 Task: Change arrow line weight to 12PX.
Action: Mouse moved to (613, 331)
Screenshot: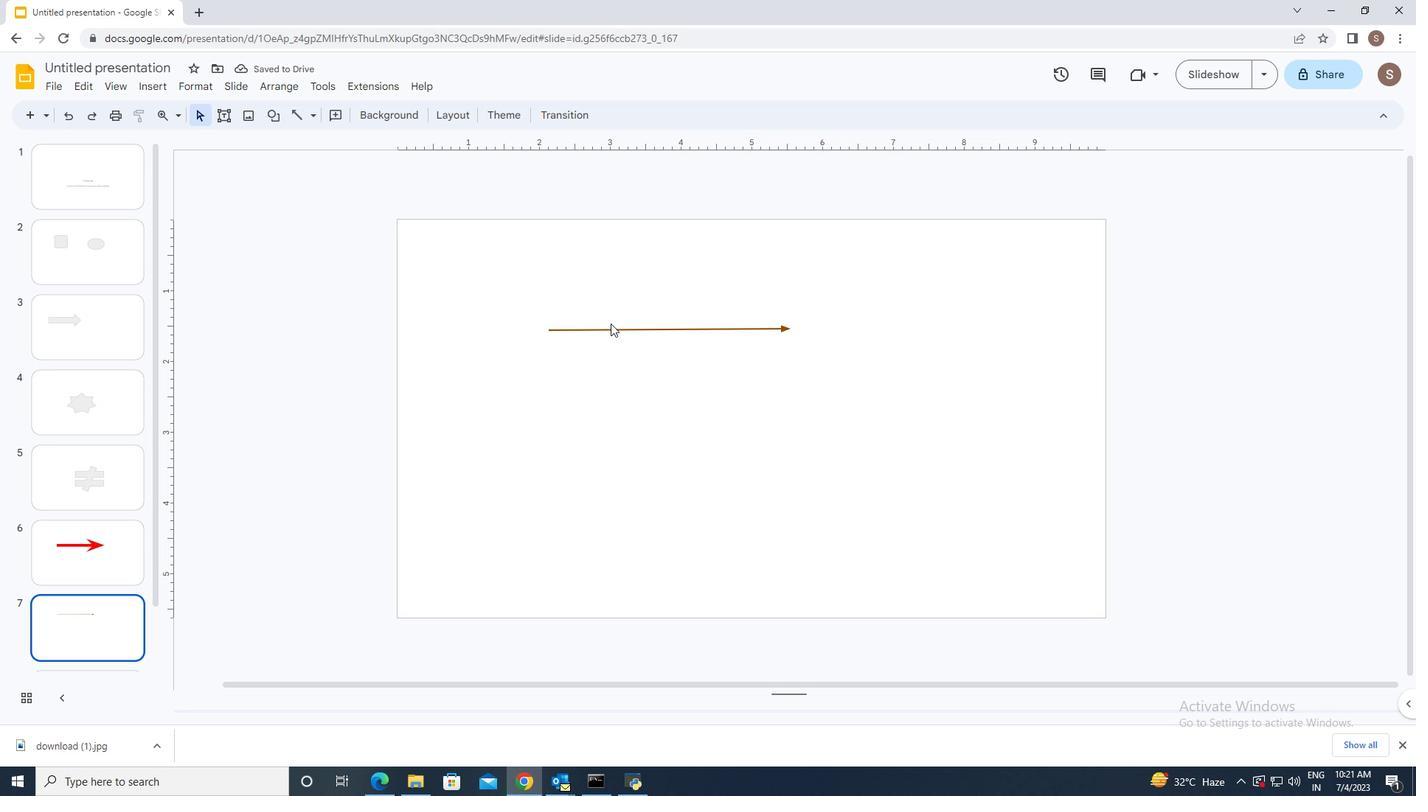 
Action: Mouse pressed left at (613, 331)
Screenshot: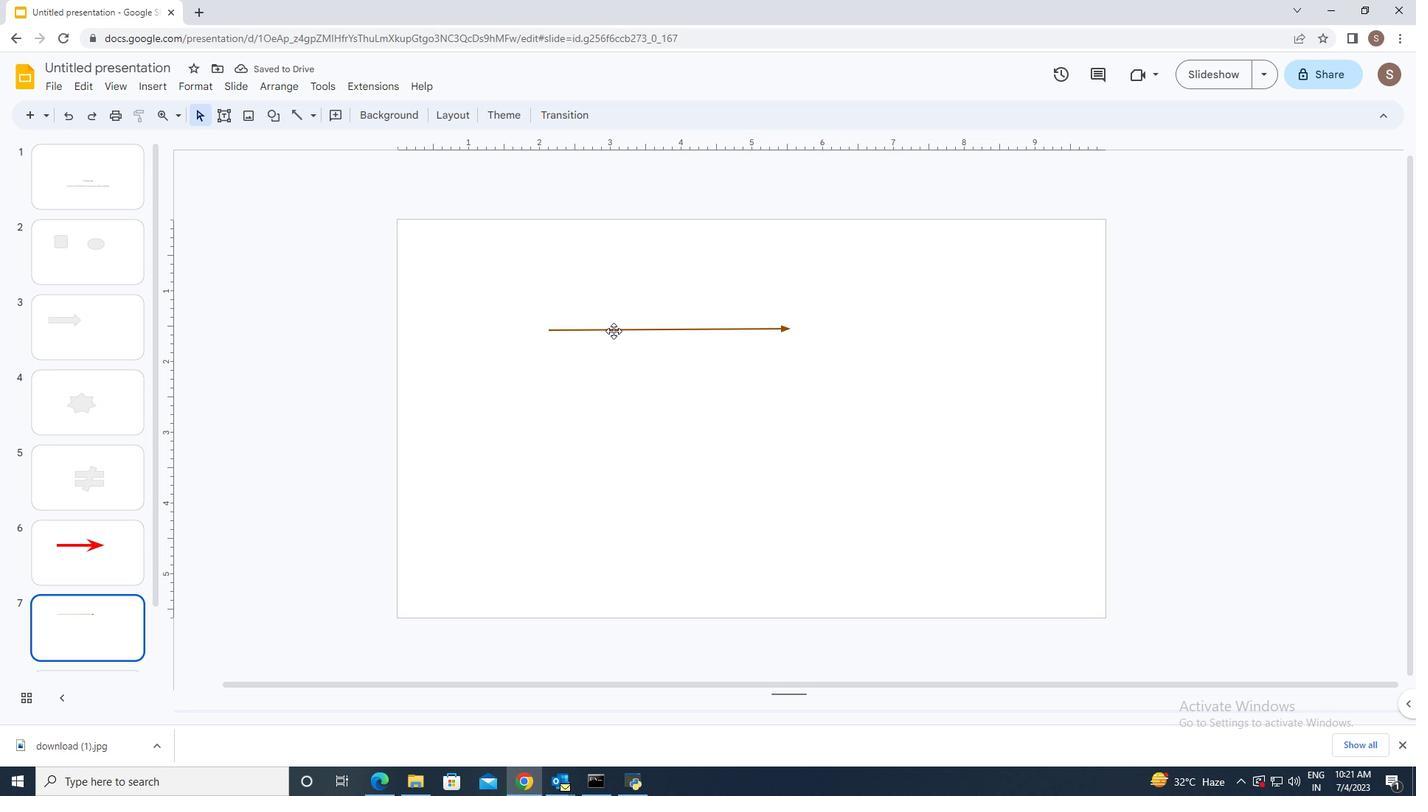 
Action: Mouse moved to (357, 112)
Screenshot: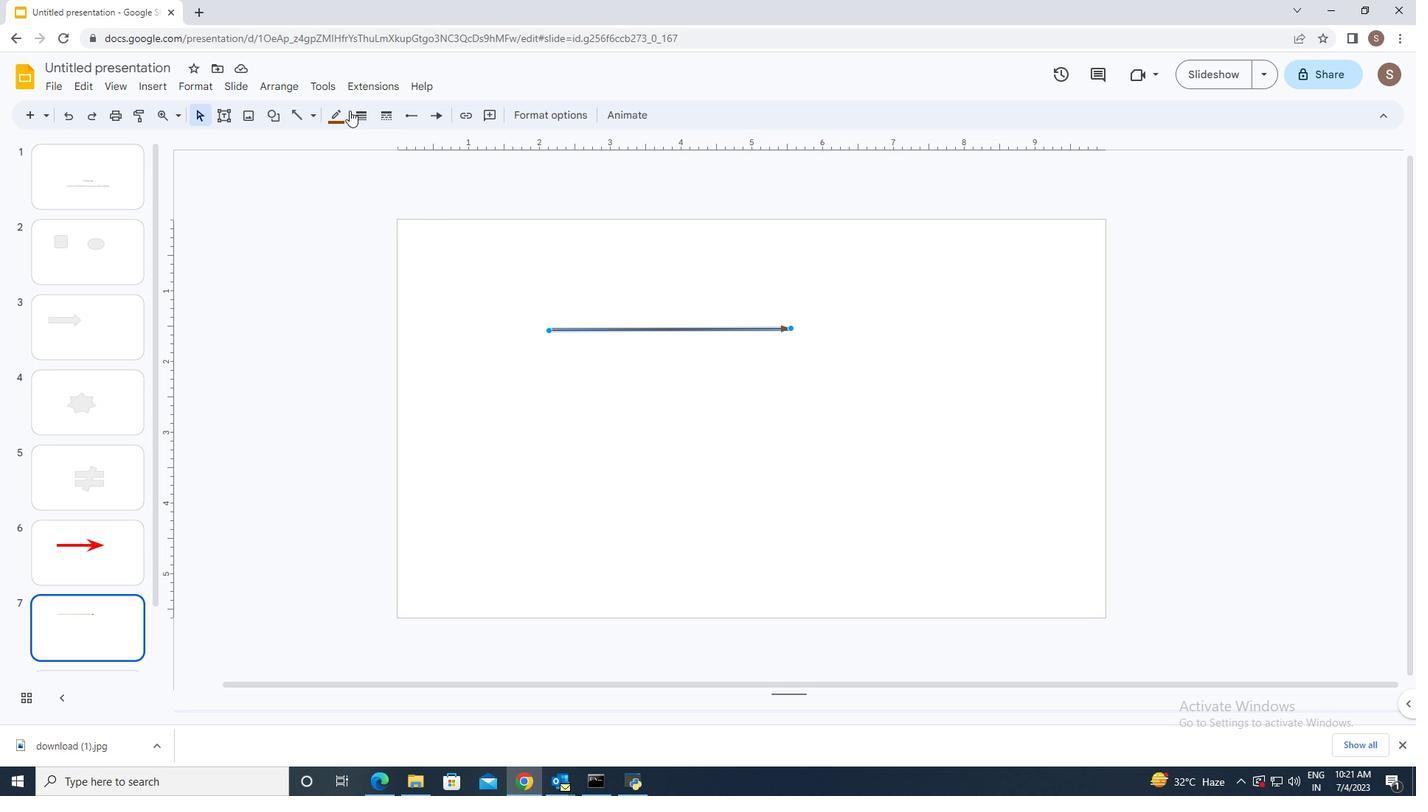 
Action: Mouse pressed left at (357, 112)
Screenshot: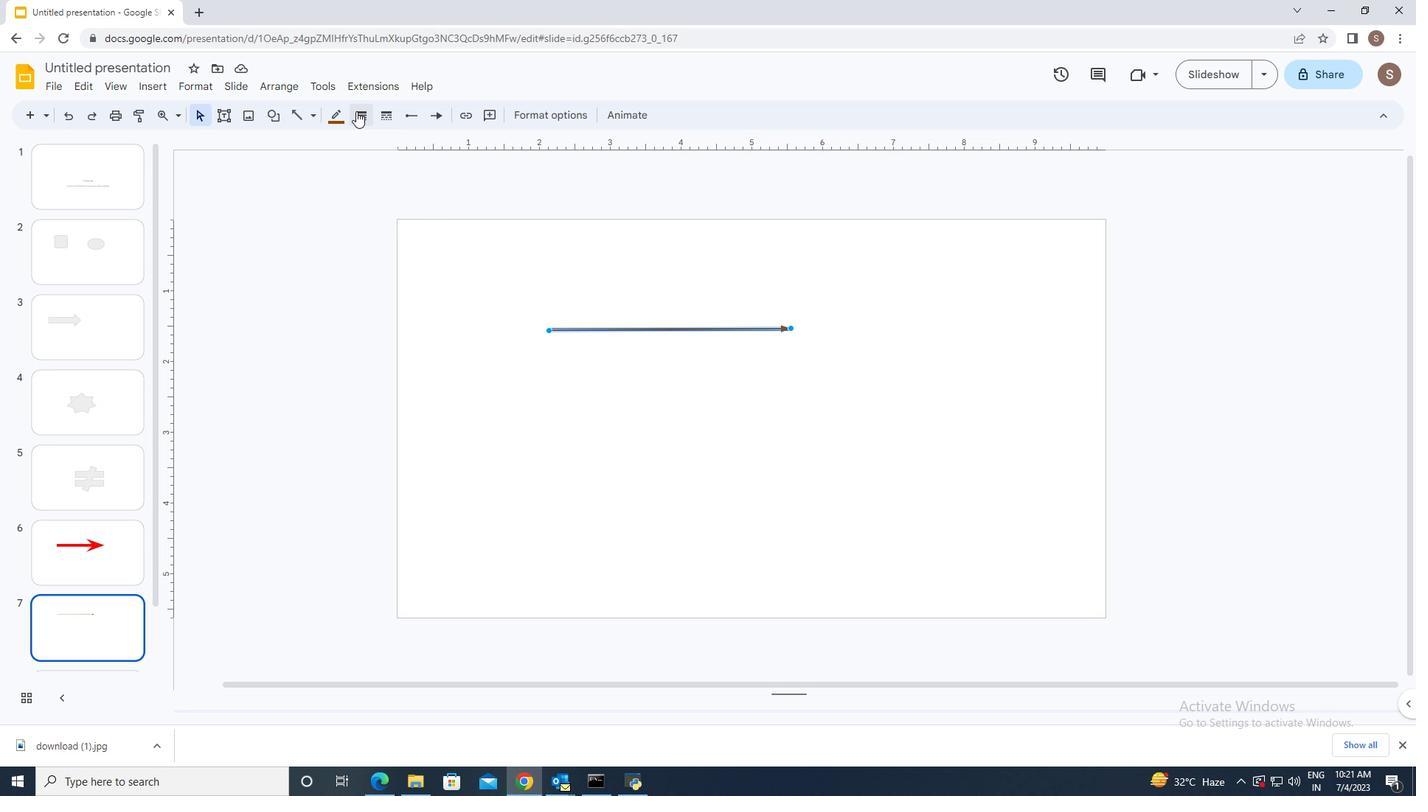 
Action: Mouse moved to (373, 252)
Screenshot: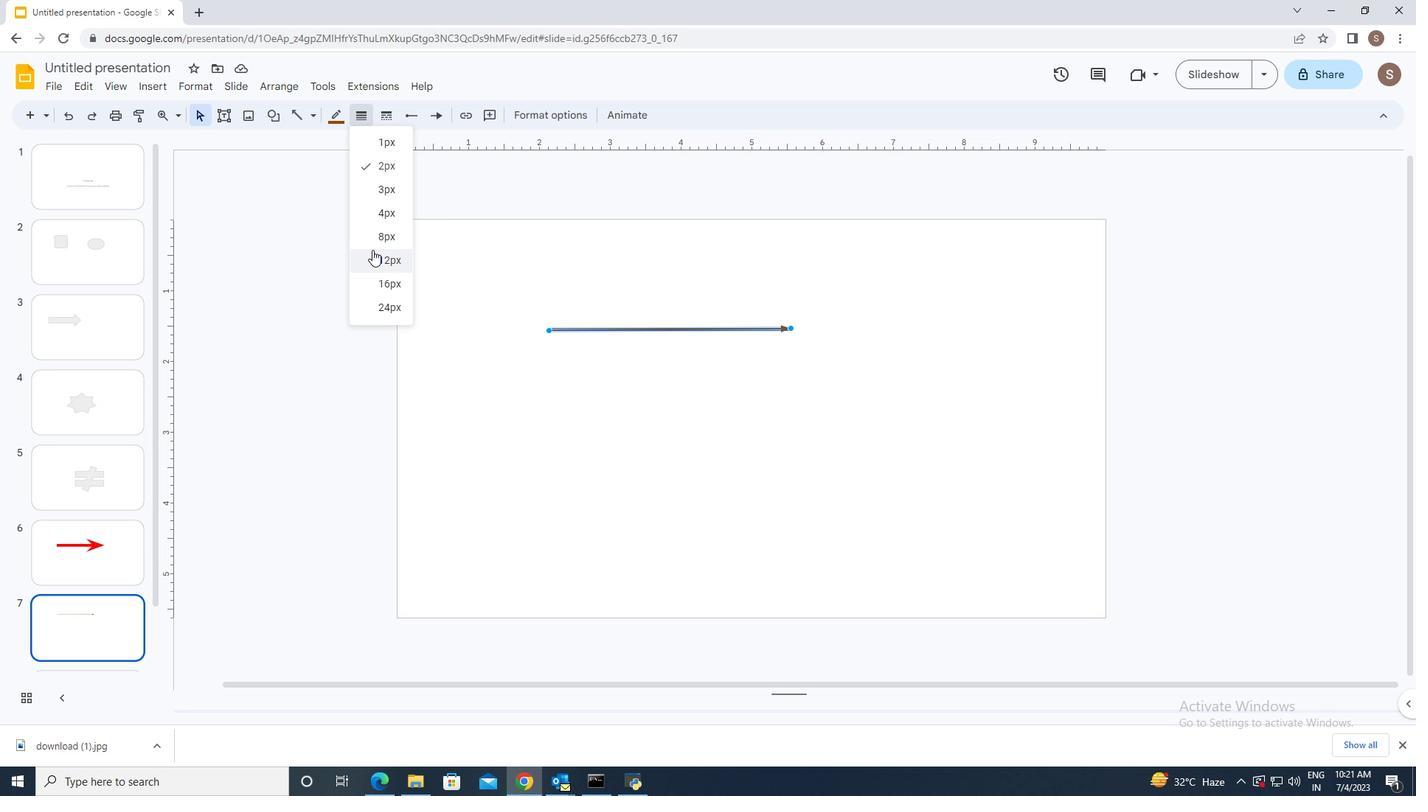 
Action: Mouse pressed left at (373, 252)
Screenshot: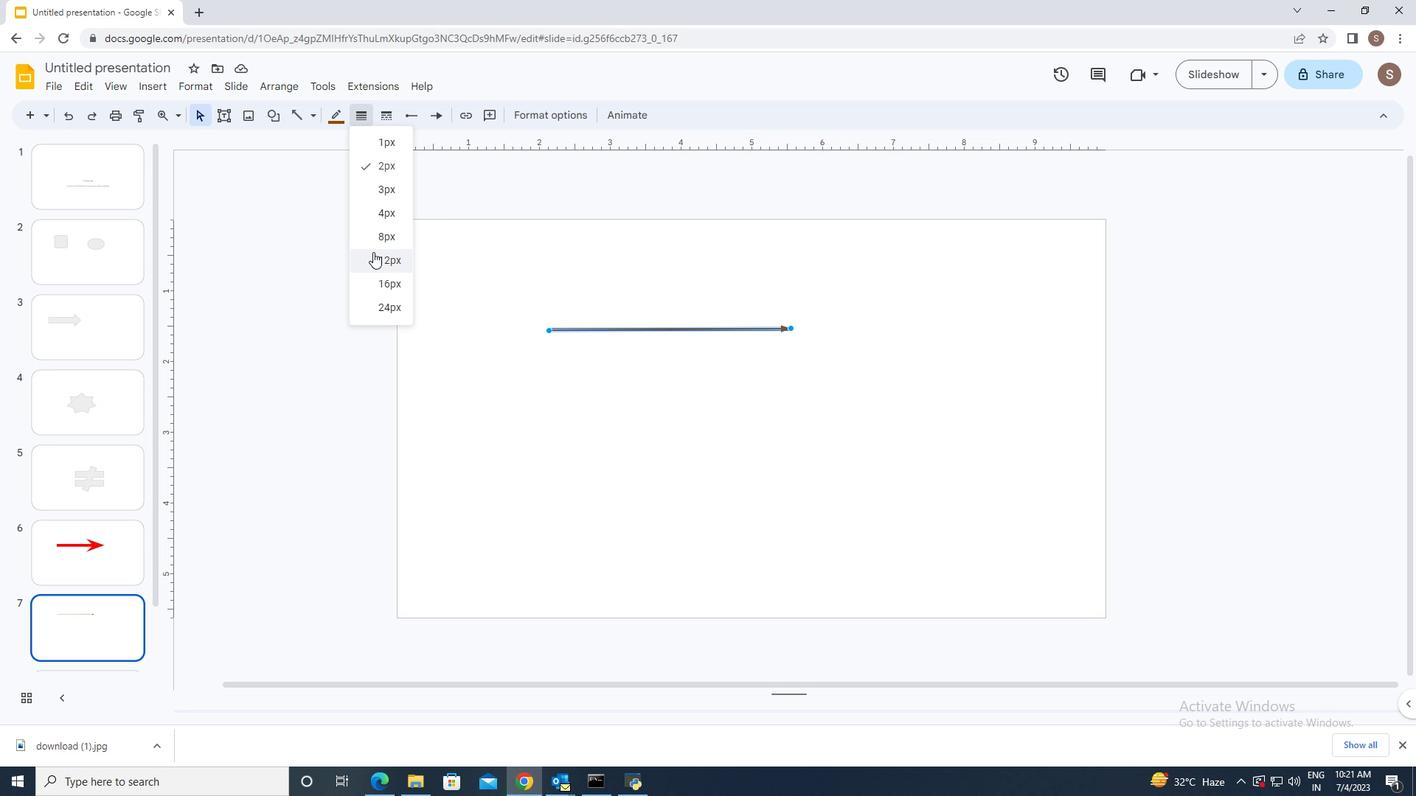 
Action: Mouse moved to (515, 455)
Screenshot: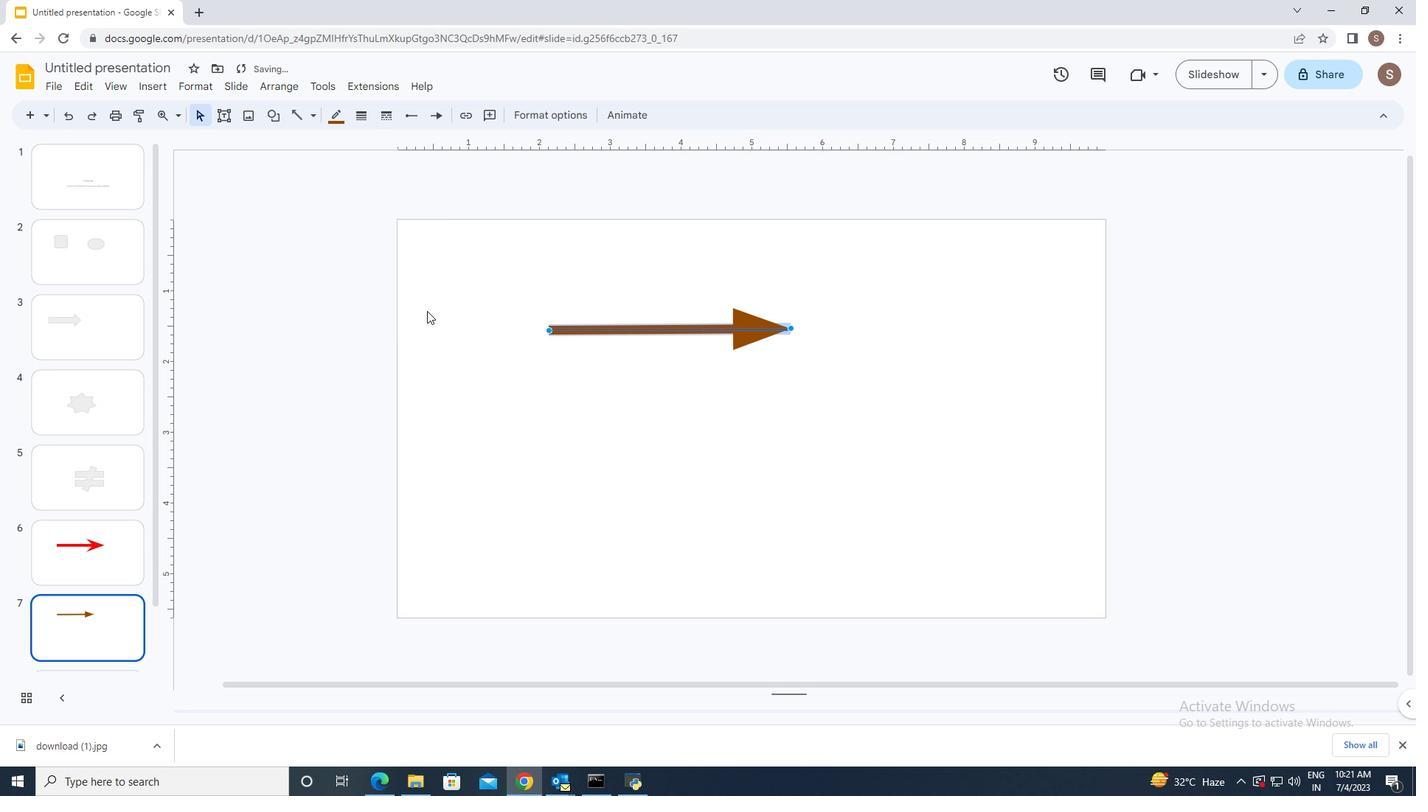 
Action: Mouse pressed left at (515, 455)
Screenshot: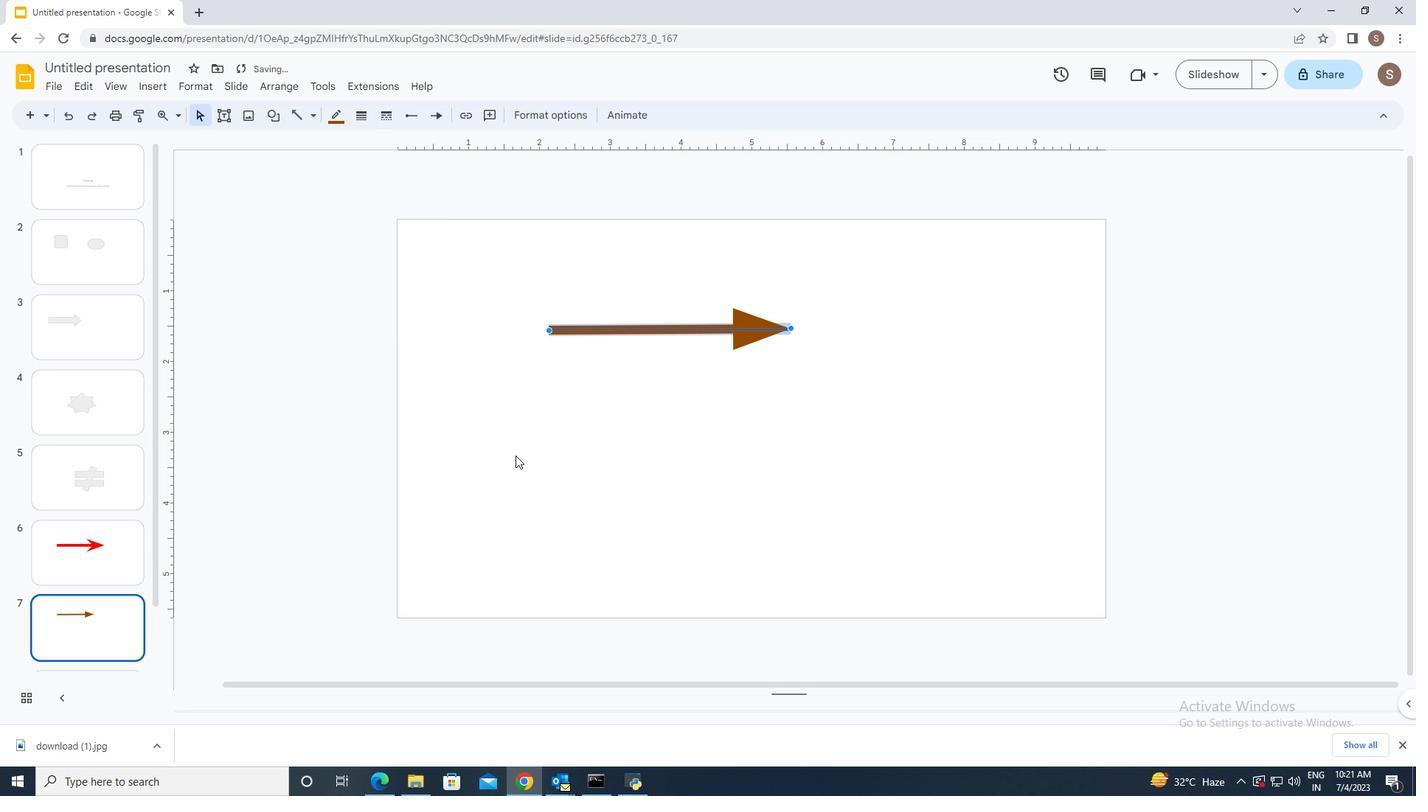 
